 Task: Look for products from Numi only.
Action: Mouse pressed left at (16, 85)
Screenshot: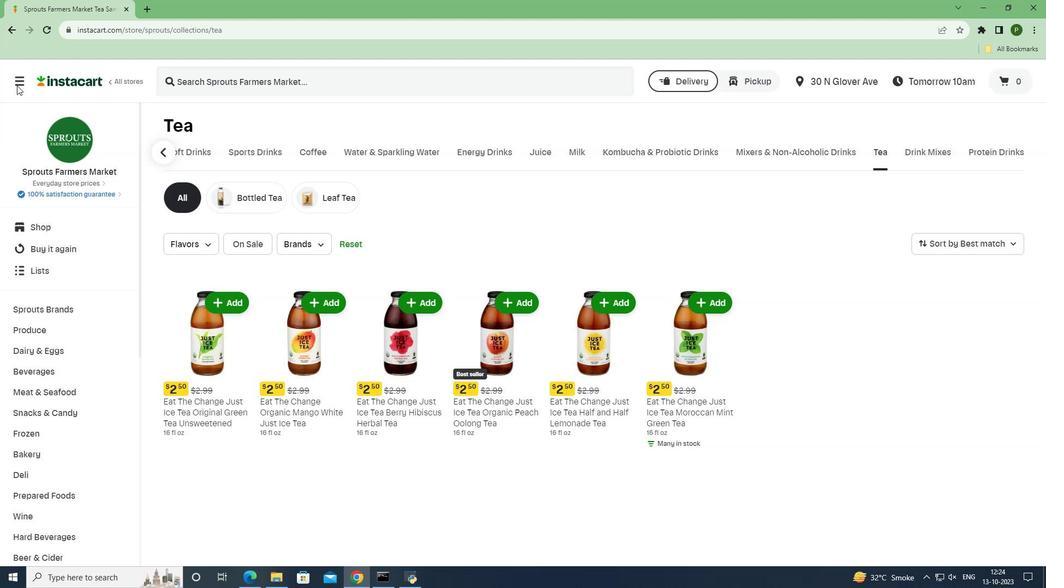 
Action: Mouse moved to (16, 285)
Screenshot: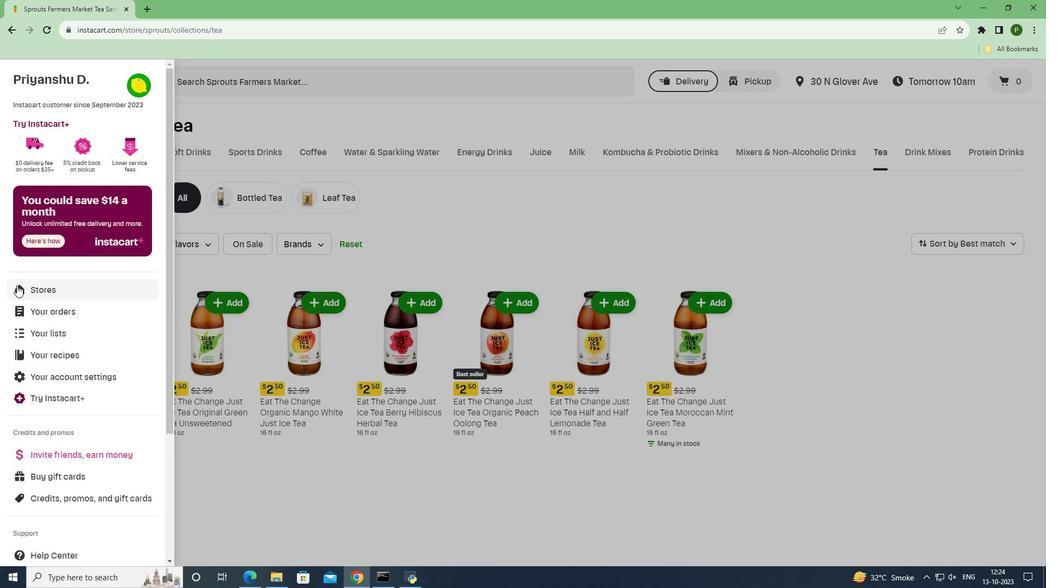 
Action: Mouse pressed left at (16, 285)
Screenshot: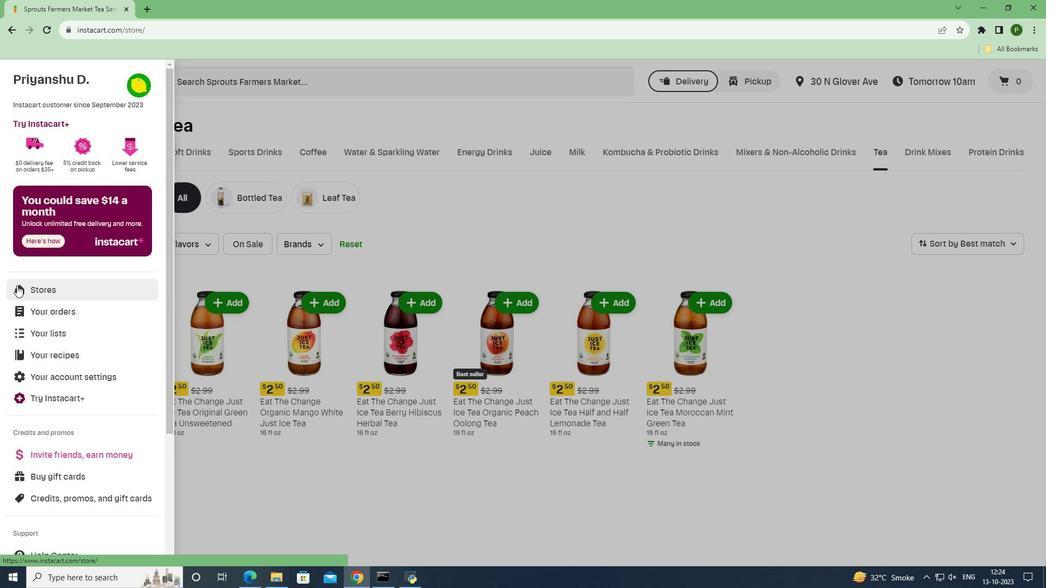 
Action: Mouse moved to (240, 128)
Screenshot: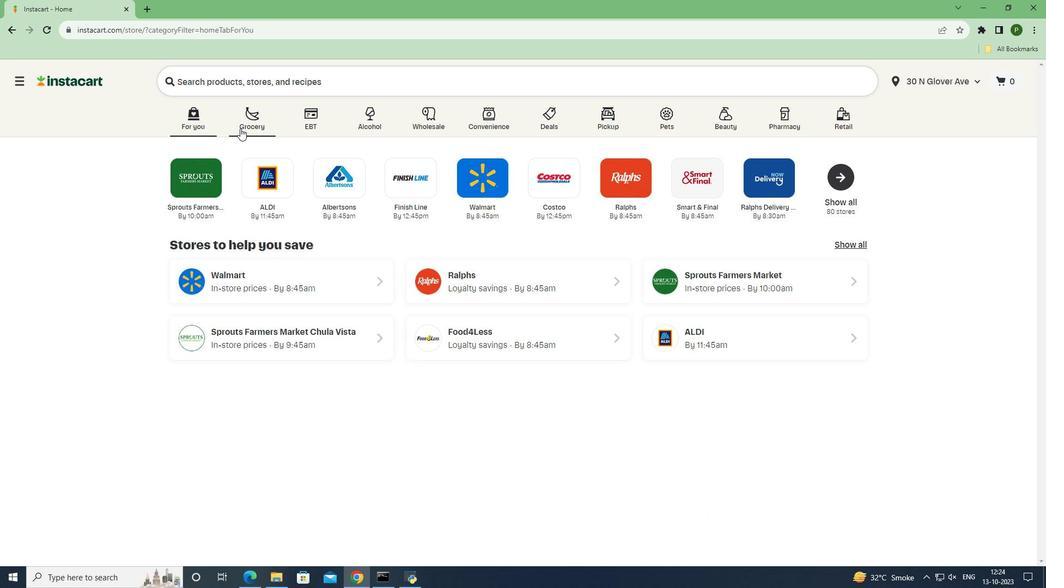 
Action: Mouse pressed left at (240, 128)
Screenshot: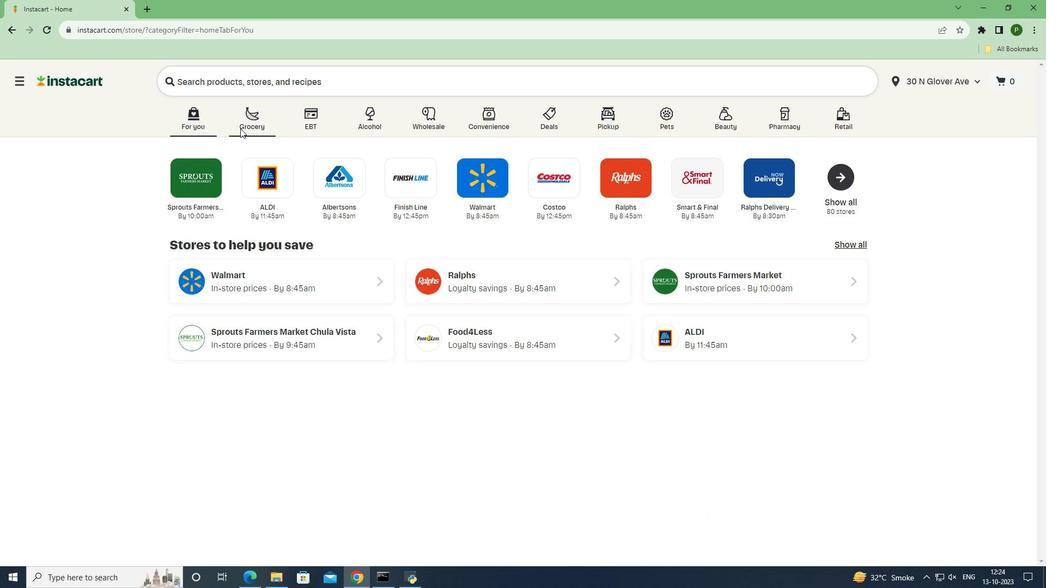 
Action: Mouse moved to (671, 259)
Screenshot: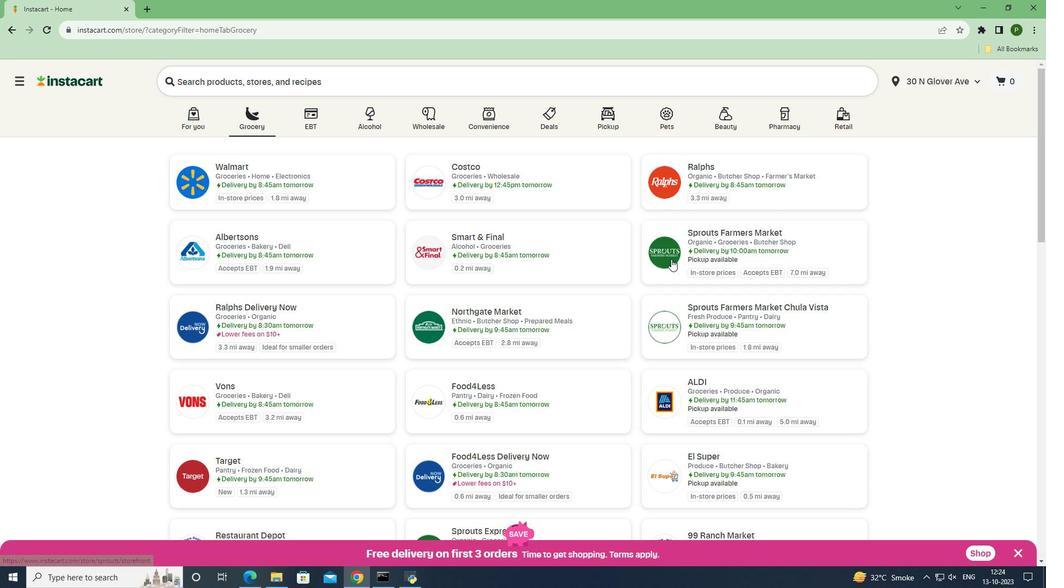 
Action: Mouse pressed left at (671, 259)
Screenshot: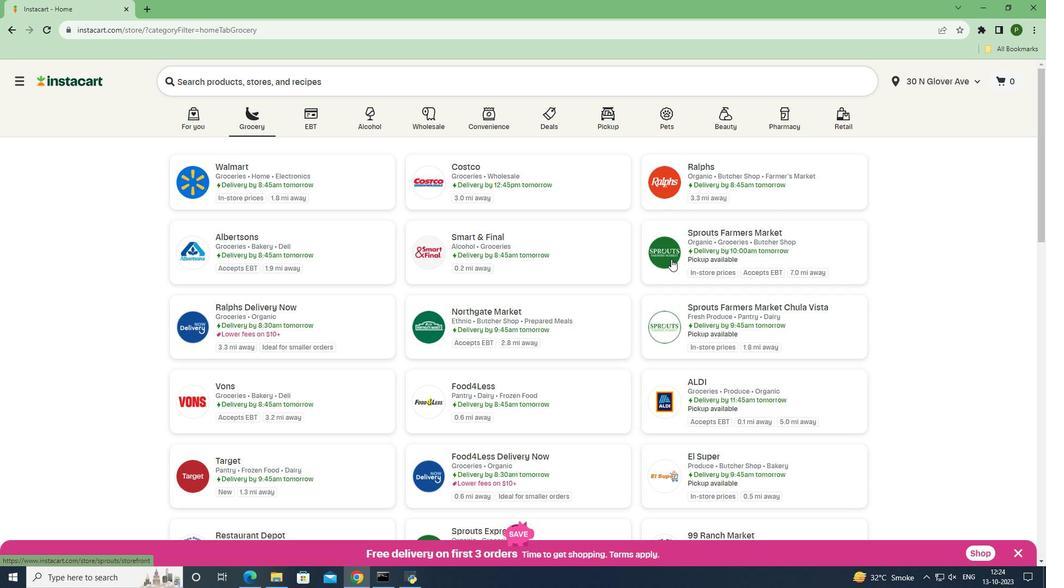 
Action: Mouse moved to (60, 369)
Screenshot: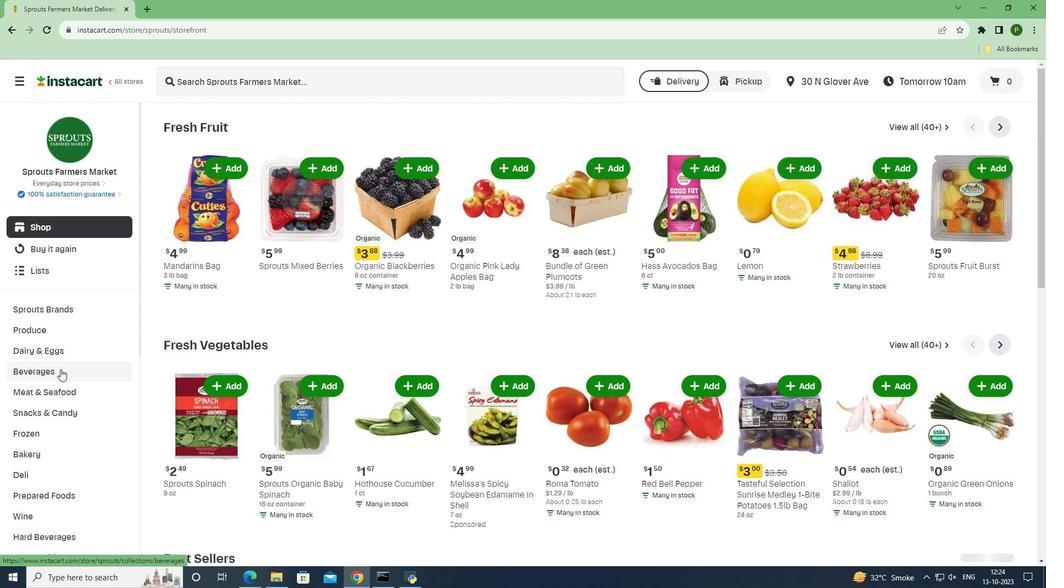 
Action: Mouse pressed left at (60, 369)
Screenshot: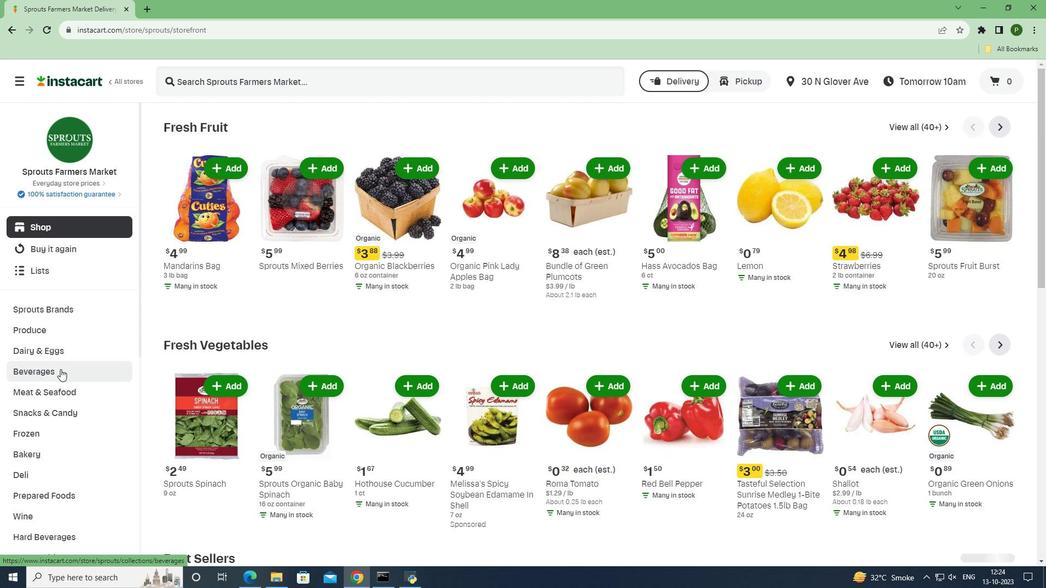 
Action: Mouse moved to (943, 152)
Screenshot: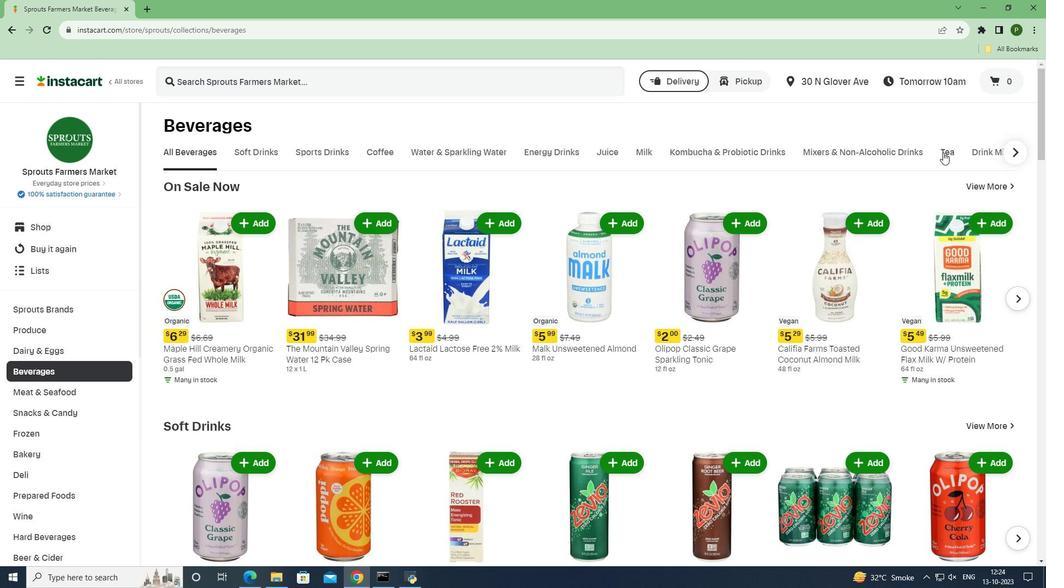 
Action: Mouse pressed left at (943, 152)
Screenshot: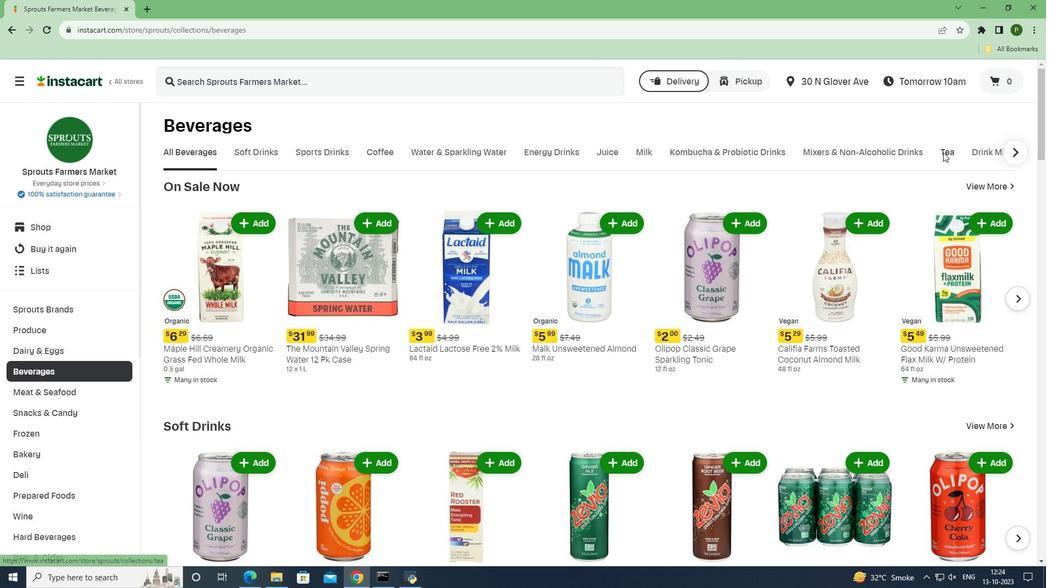 
Action: Mouse moved to (310, 248)
Screenshot: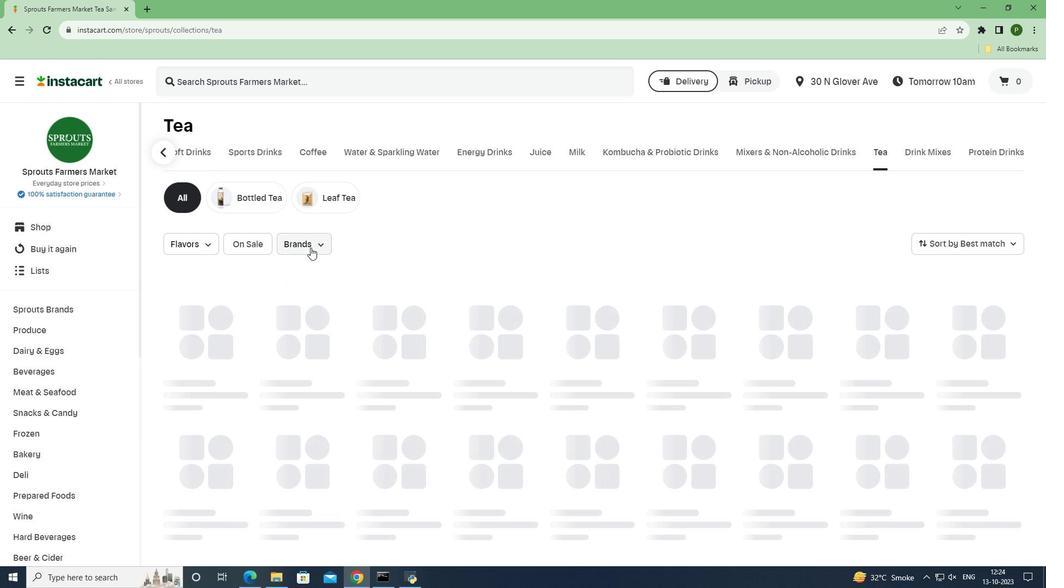 
Action: Mouse pressed left at (310, 248)
Screenshot: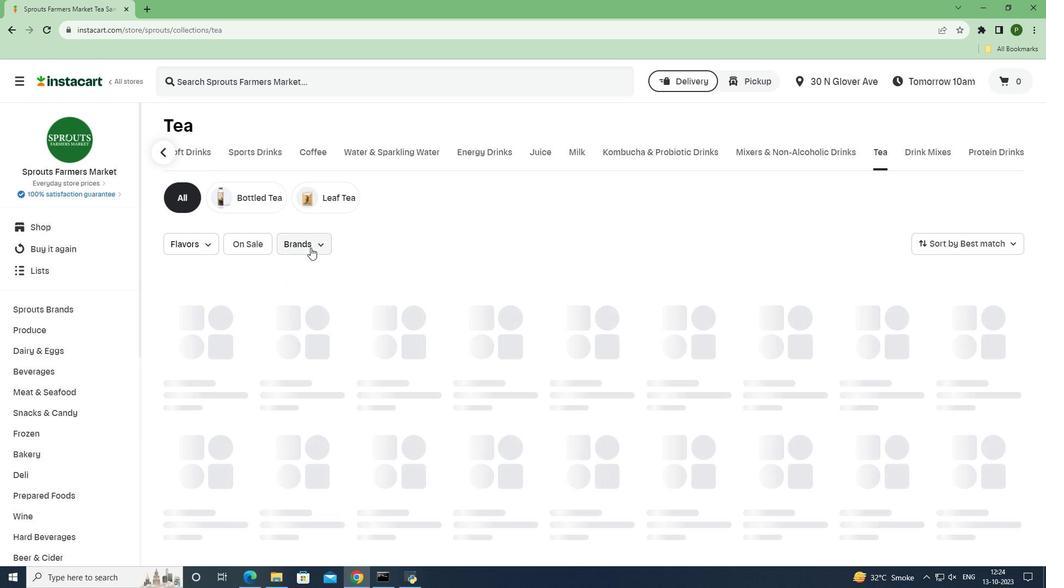 
Action: Mouse moved to (335, 351)
Screenshot: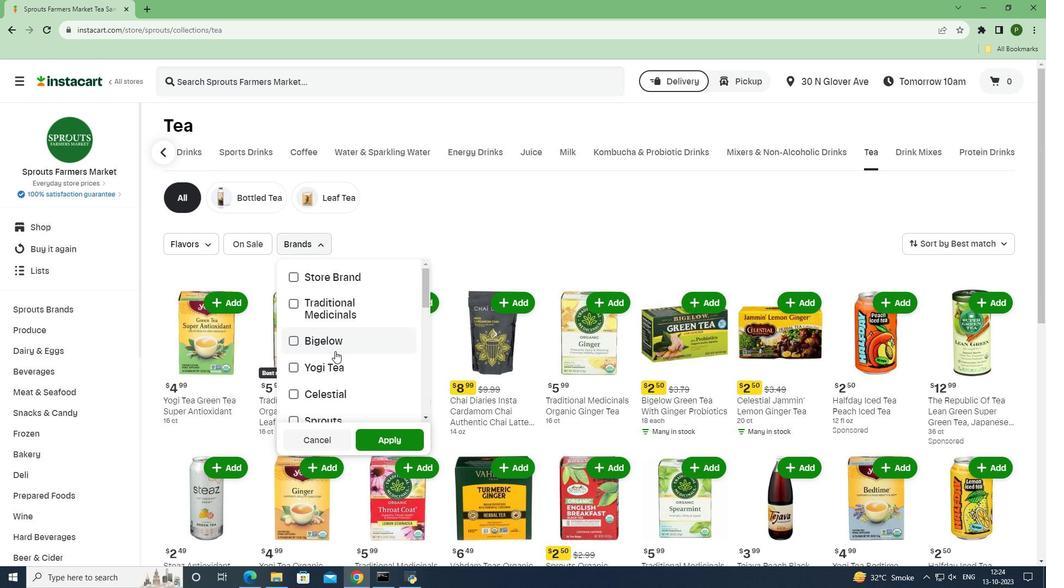 
Action: Mouse scrolled (335, 351) with delta (0, 0)
Screenshot: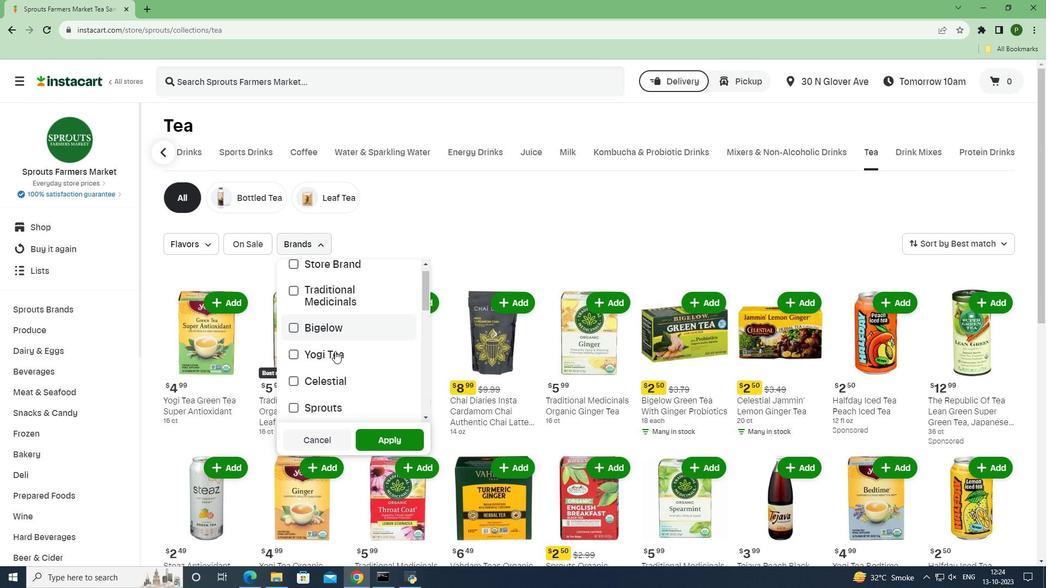 
Action: Mouse scrolled (335, 351) with delta (0, 0)
Screenshot: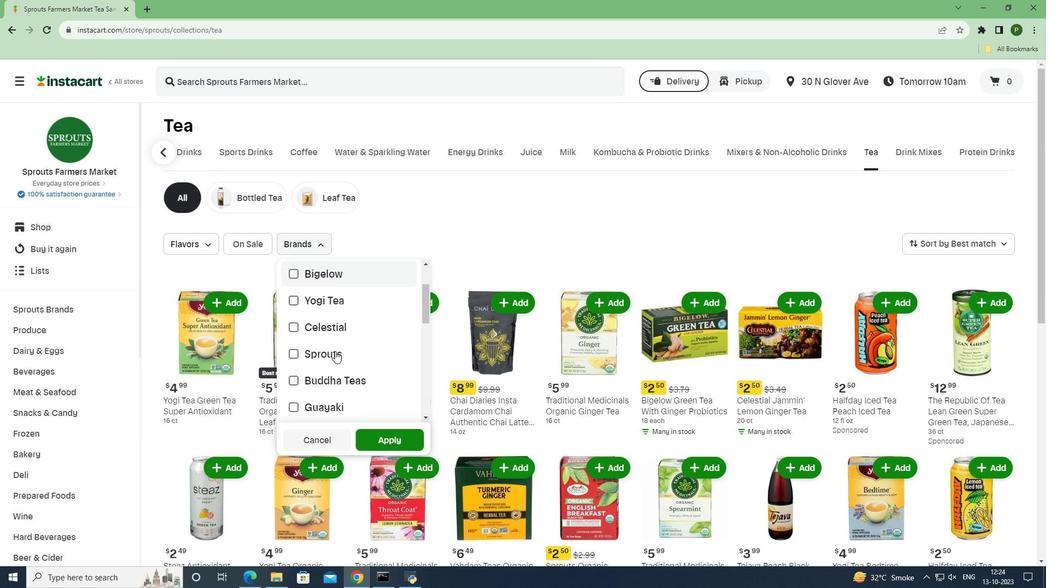 
Action: Mouse scrolled (335, 351) with delta (0, 0)
Screenshot: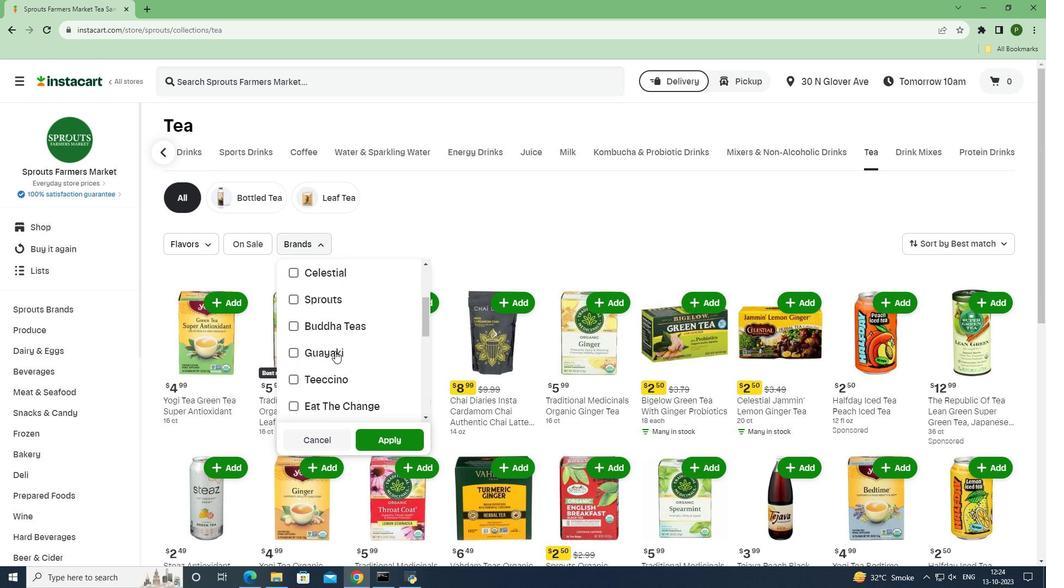 
Action: Mouse scrolled (335, 351) with delta (0, 0)
Screenshot: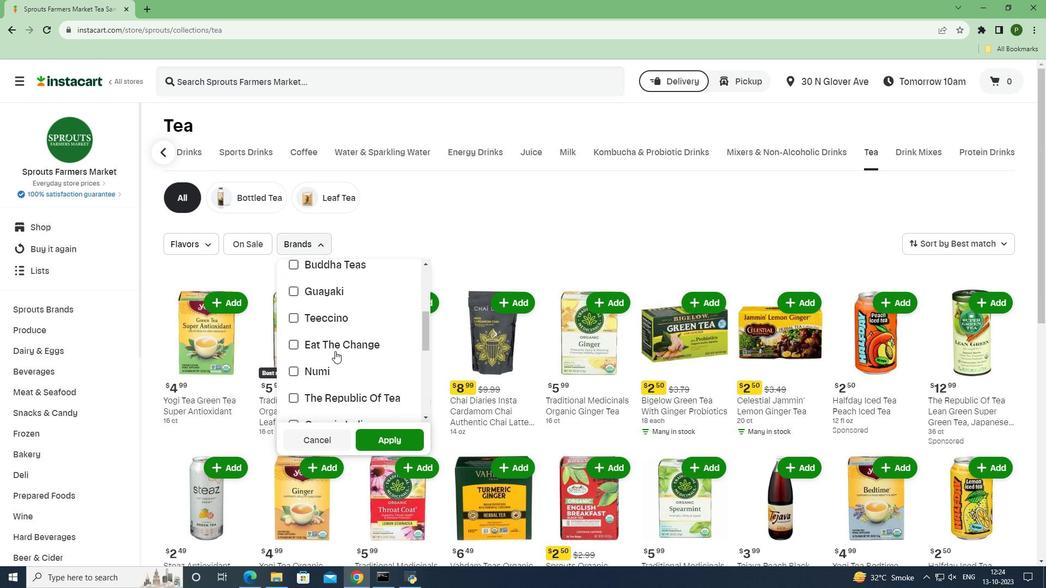 
Action: Mouse moved to (327, 342)
Screenshot: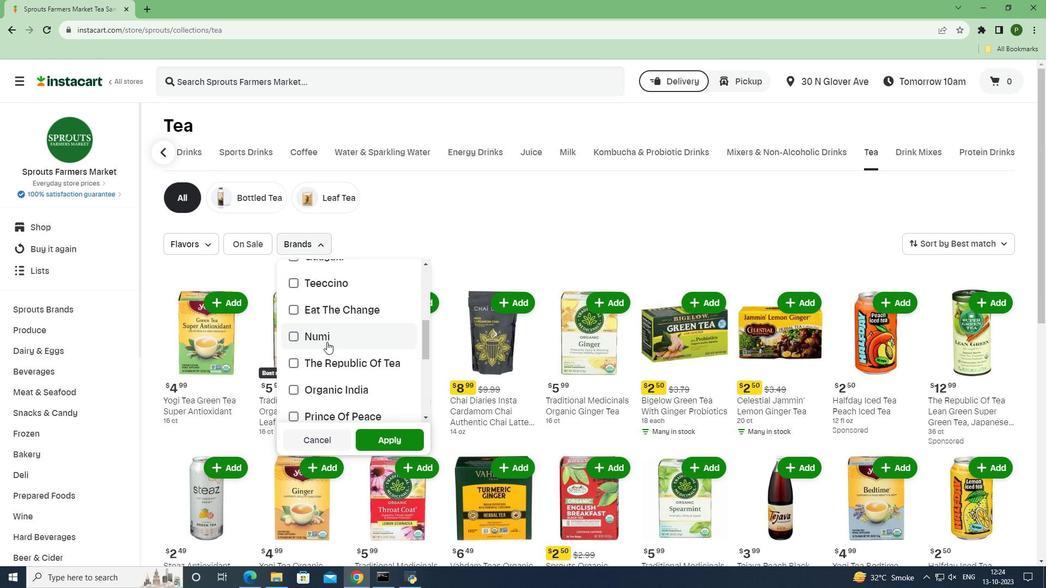 
Action: Mouse pressed left at (327, 342)
Screenshot: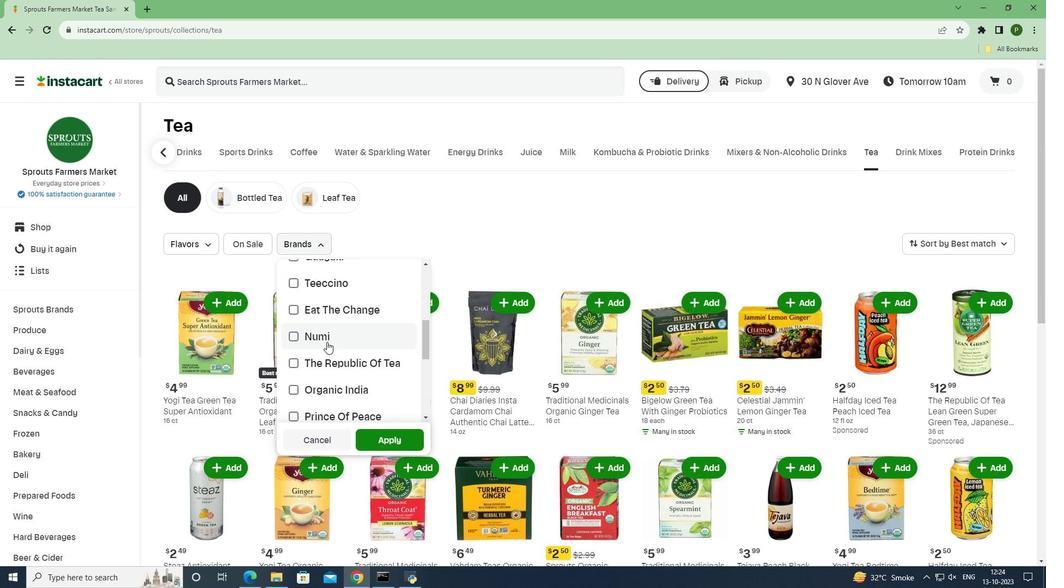 
Action: Mouse moved to (383, 438)
Screenshot: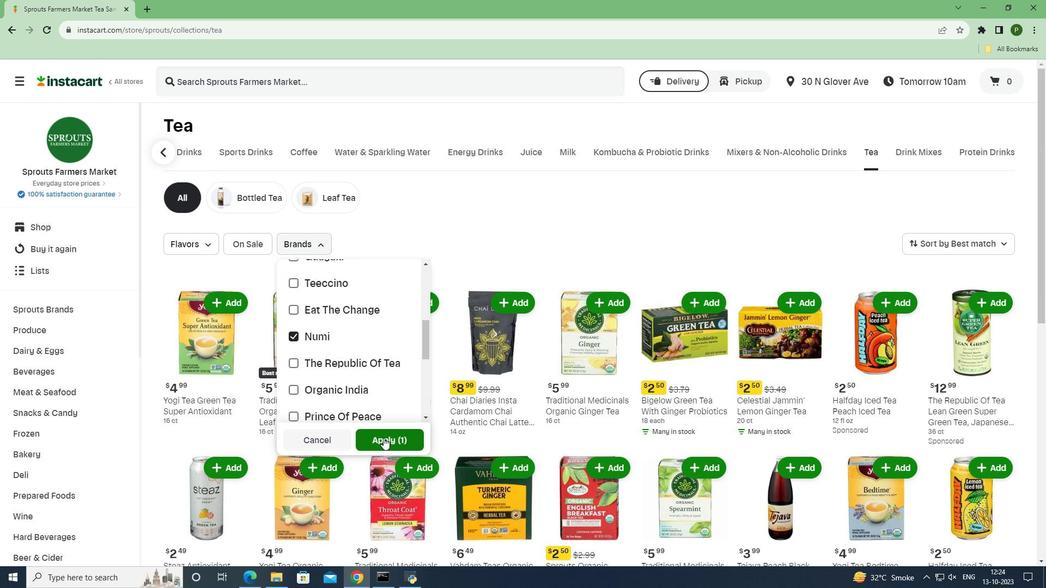 
Action: Mouse pressed left at (383, 438)
Screenshot: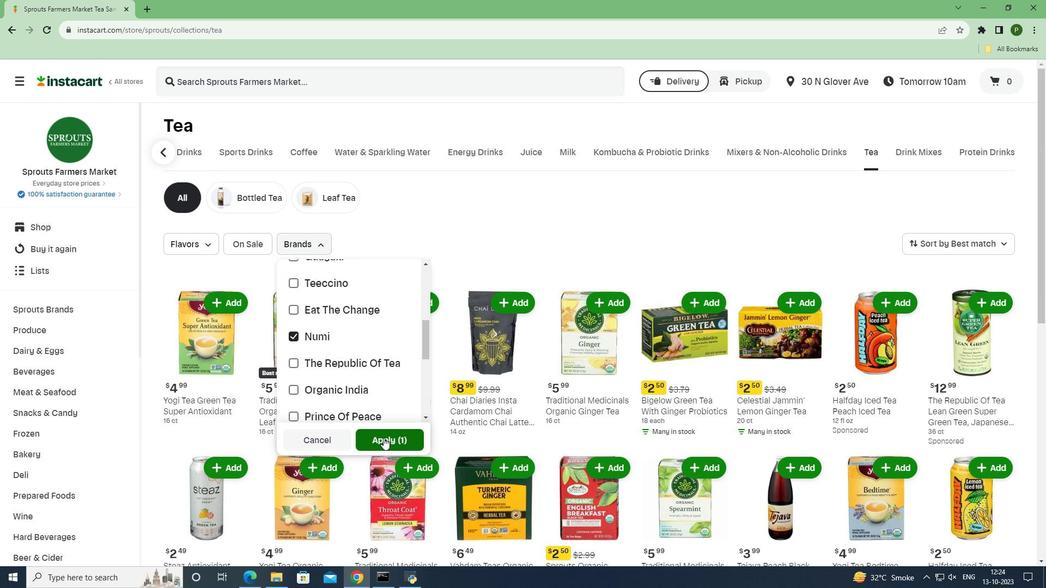 
Action: Mouse moved to (481, 446)
Screenshot: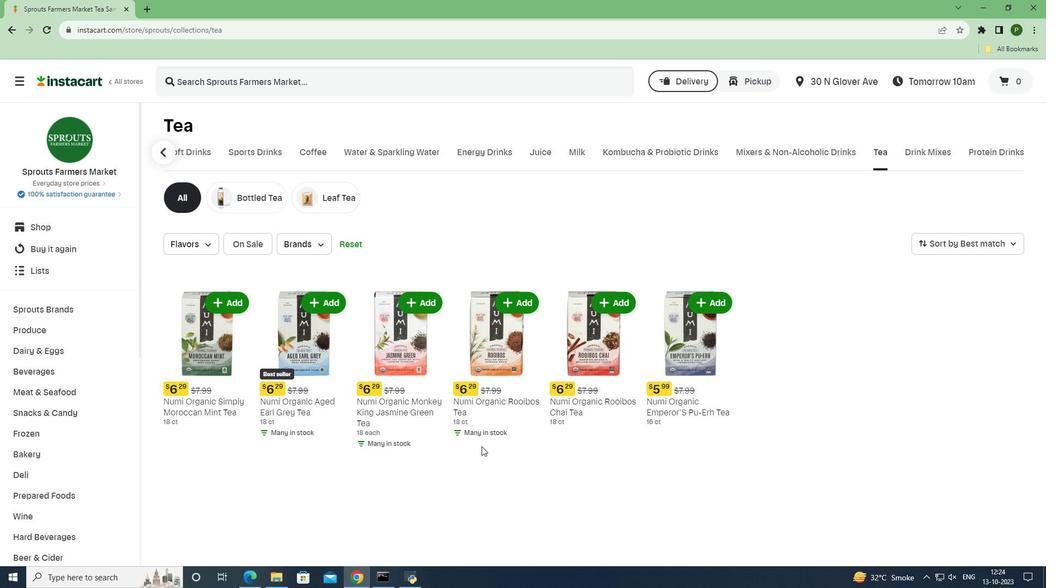 
